 Task: Click New Customer and Set the Tax Included to "Use Global" while find customer
Action: Mouse moved to (140, 17)
Screenshot: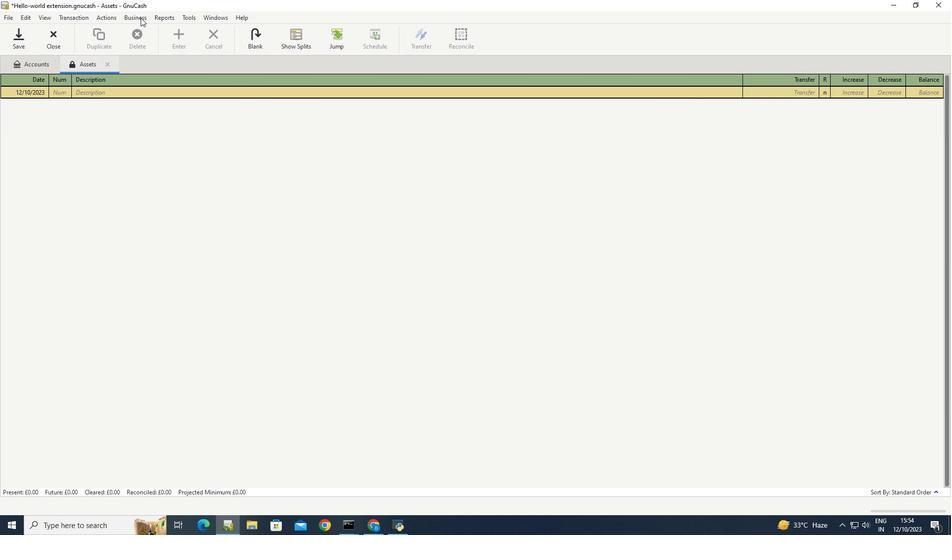 
Action: Mouse pressed left at (140, 17)
Screenshot: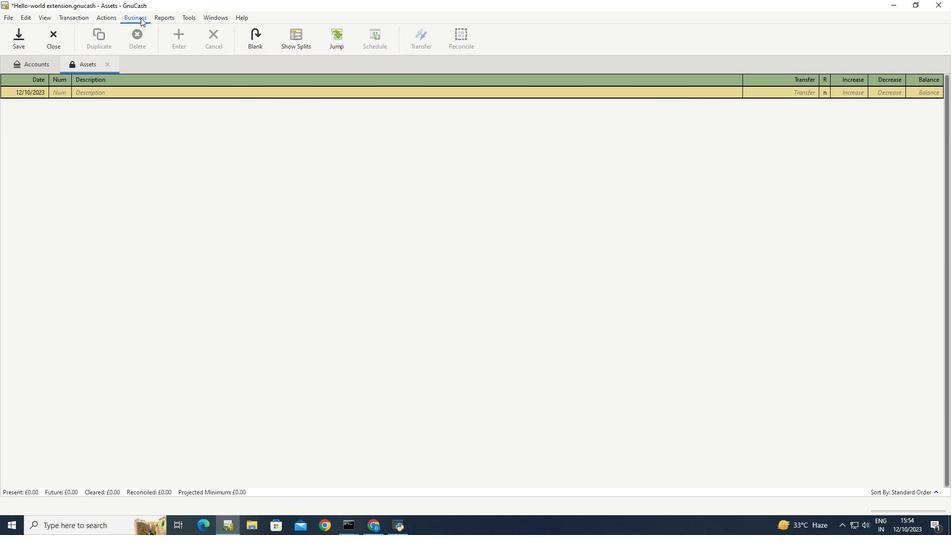 
Action: Mouse moved to (262, 56)
Screenshot: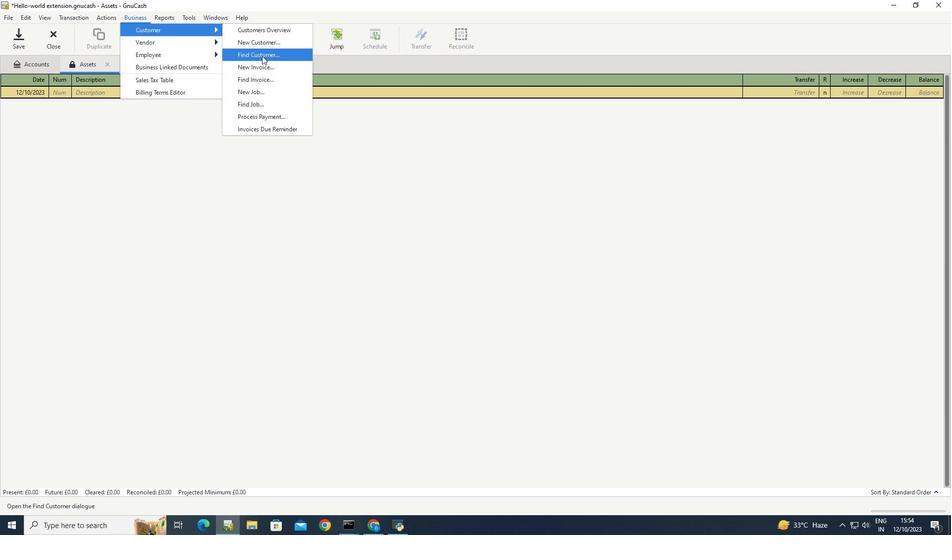 
Action: Mouse pressed left at (262, 56)
Screenshot: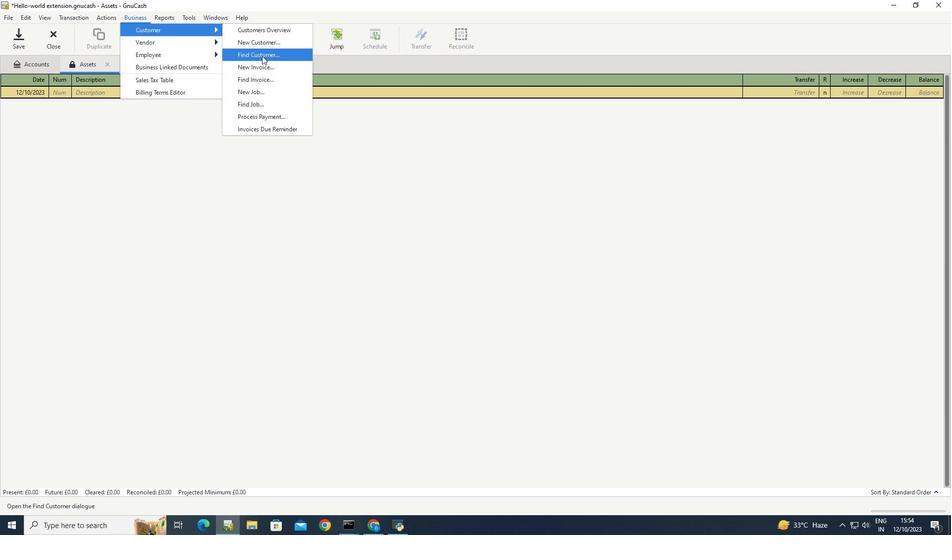 
Action: Mouse moved to (485, 337)
Screenshot: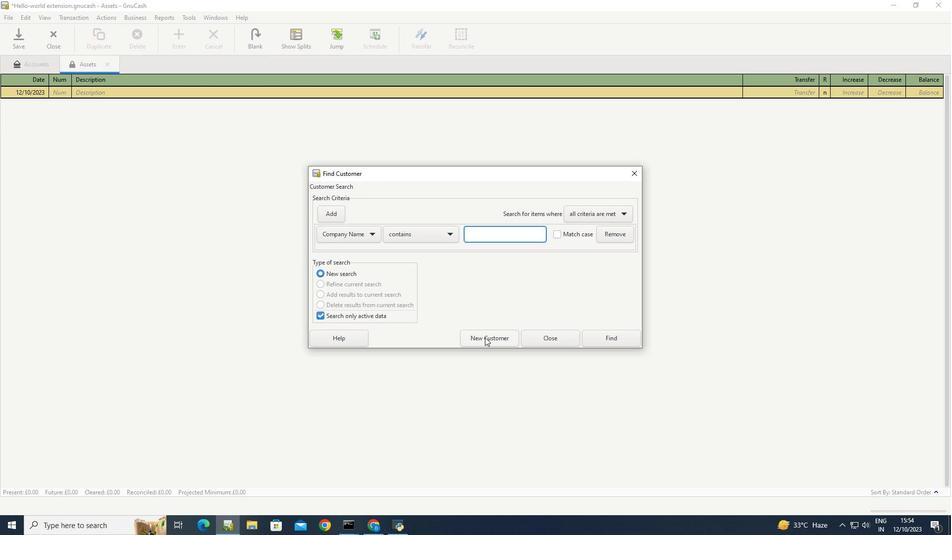 
Action: Mouse pressed left at (485, 337)
Screenshot: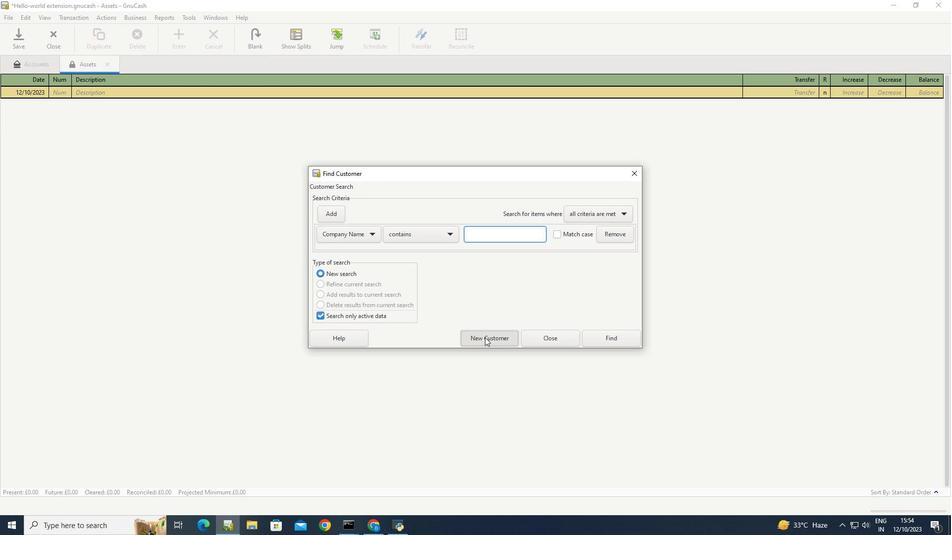 
Action: Mouse moved to (461, 137)
Screenshot: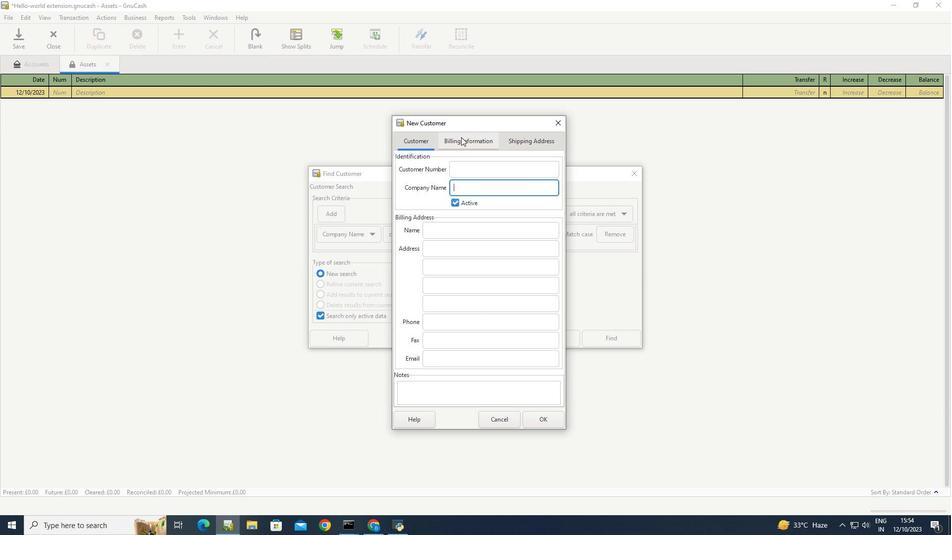 
Action: Mouse pressed left at (461, 137)
Screenshot: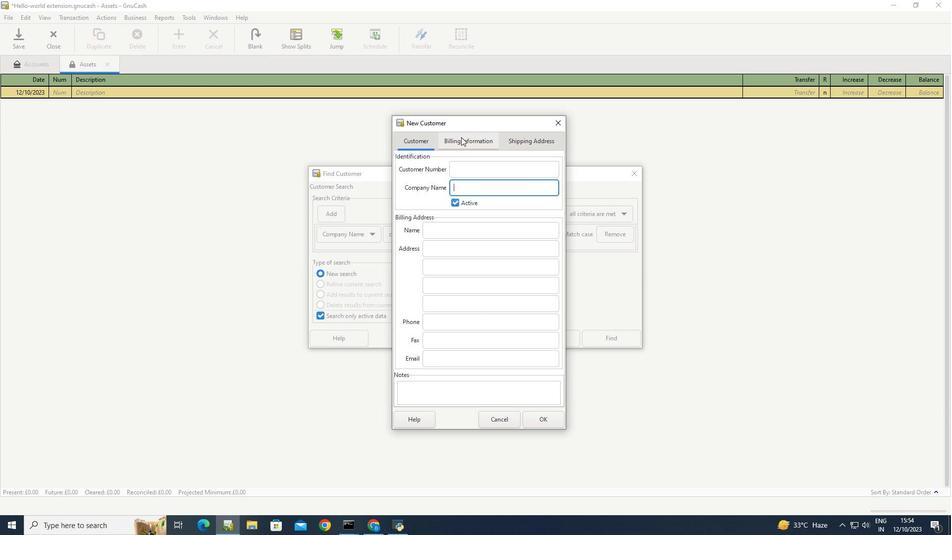 
Action: Mouse moved to (545, 239)
Screenshot: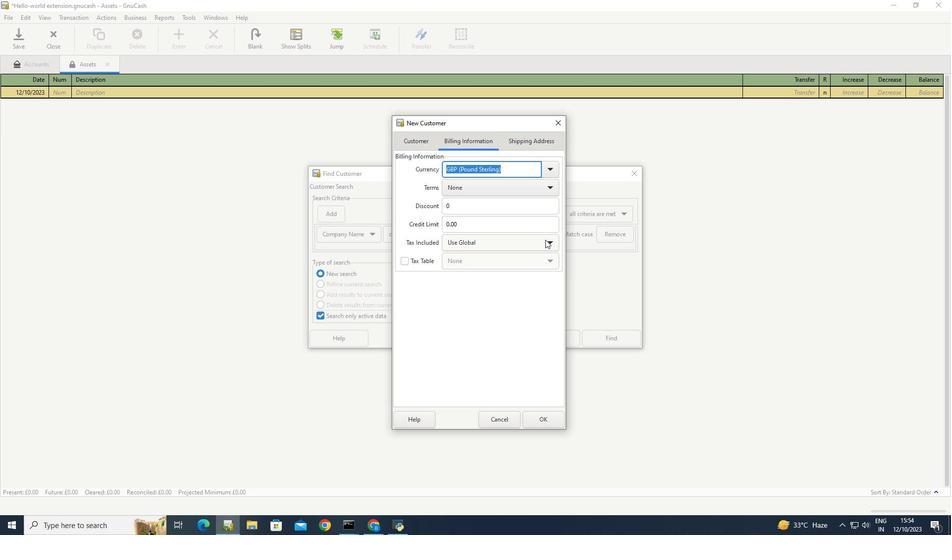 
Action: Mouse pressed left at (545, 239)
Screenshot: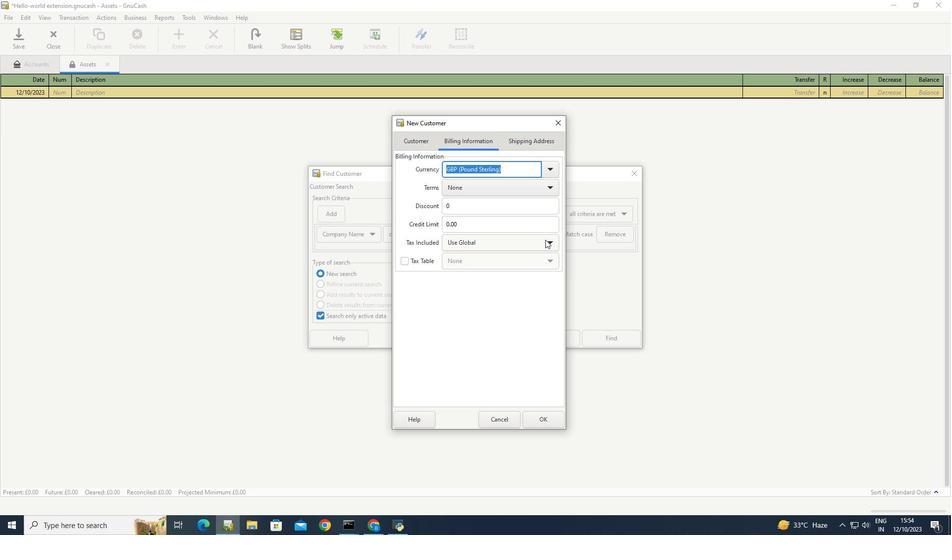 
Action: Mouse moved to (472, 244)
Screenshot: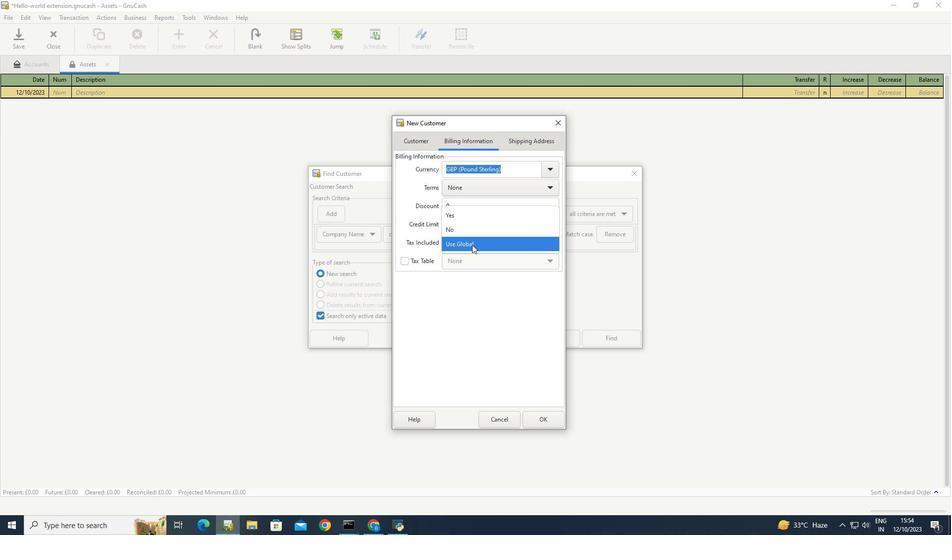
Action: Mouse pressed left at (472, 244)
Screenshot: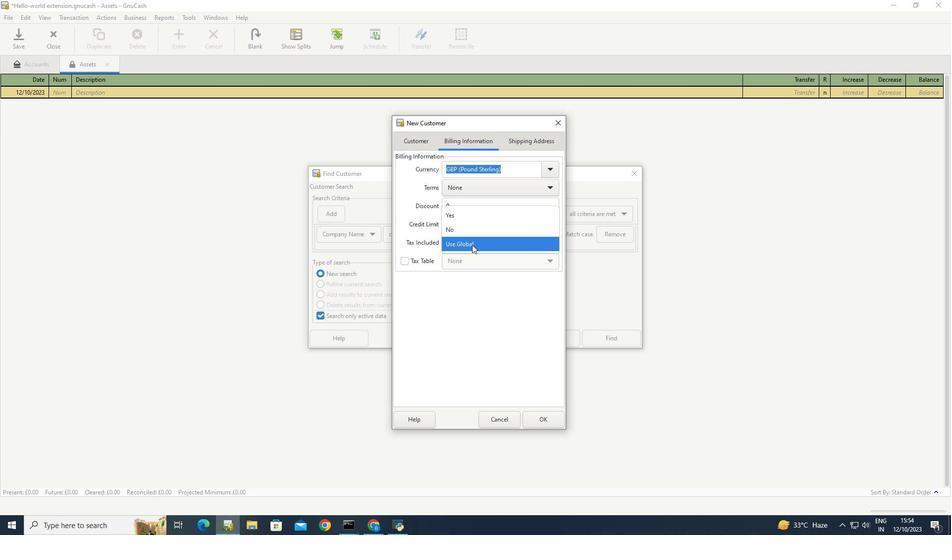 
Action: Mouse moved to (476, 319)
Screenshot: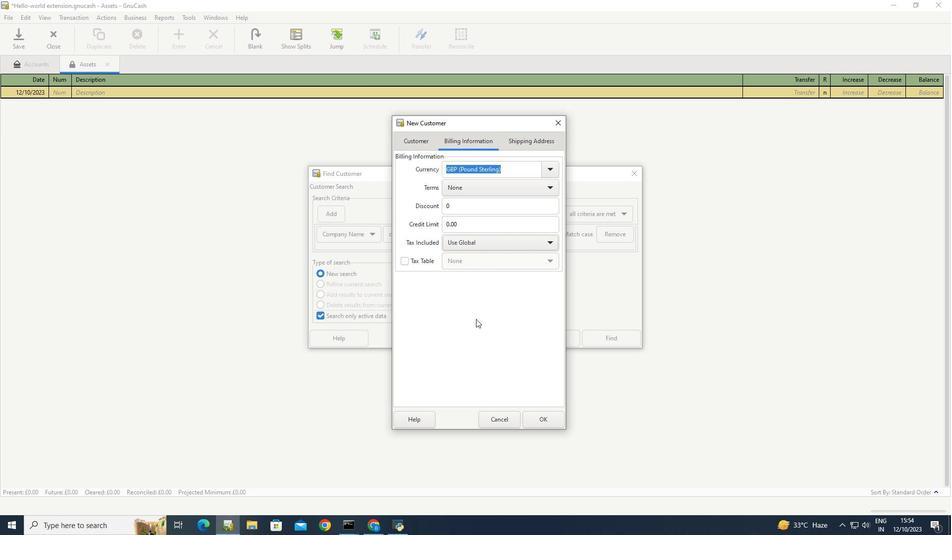 
Action: Mouse pressed left at (476, 319)
Screenshot: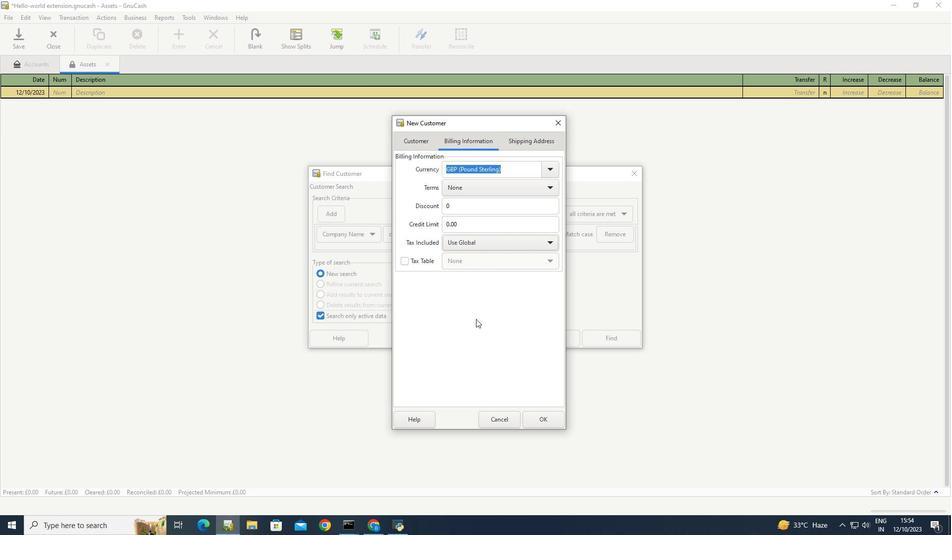
